 Task: Download   from Email0080 with a subject Subject0076
Action: Mouse moved to (354, 373)
Screenshot: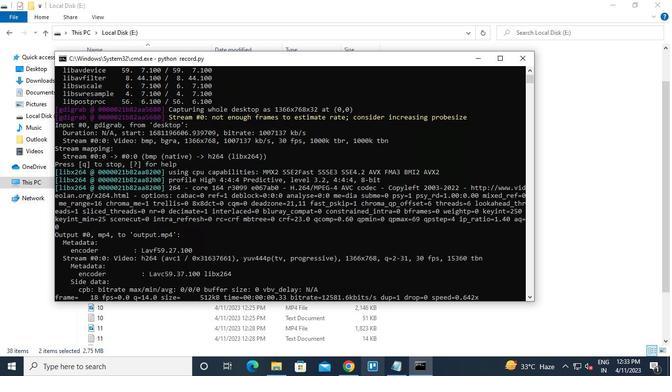 
Action: Mouse pressed left at (354, 373)
Screenshot: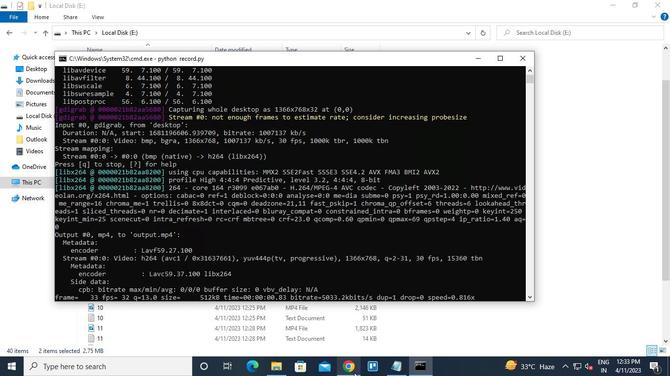 
Action: Mouse moved to (636, 139)
Screenshot: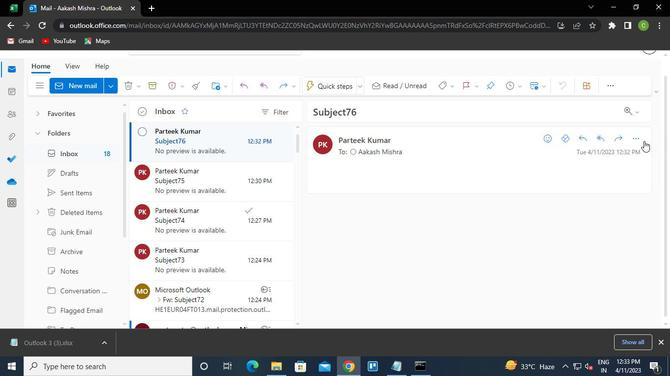 
Action: Mouse pressed left at (636, 139)
Screenshot: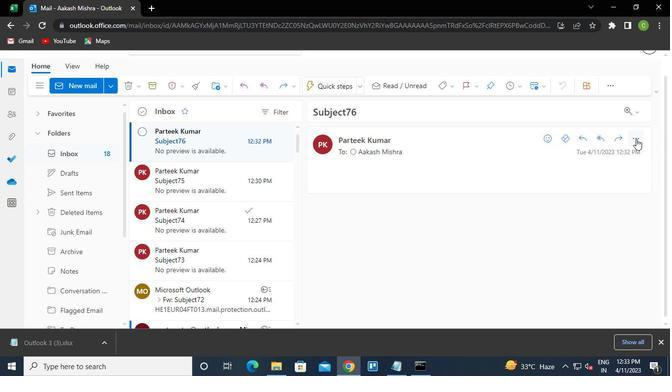 
Action: Mouse moved to (566, 258)
Screenshot: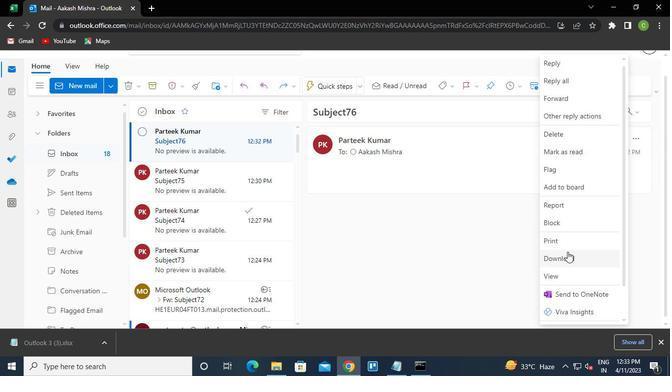 
Action: Mouse pressed left at (566, 258)
Screenshot: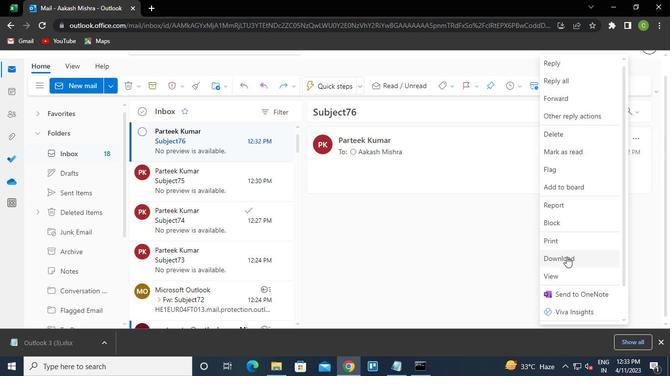 
Action: Mouse moved to (32, 343)
Screenshot: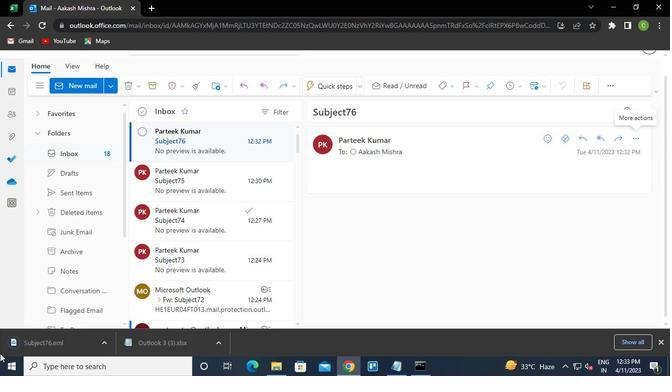 
Action: Mouse pressed left at (32, 343)
Screenshot: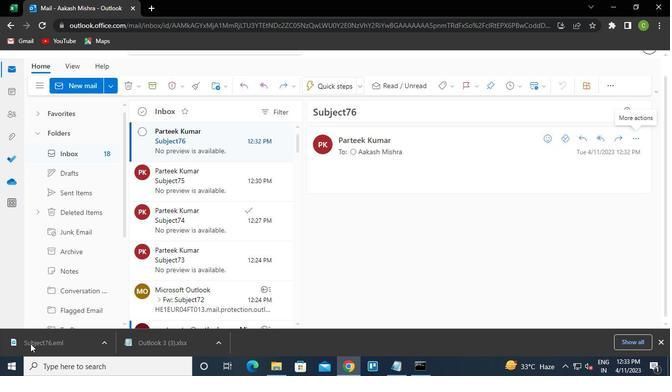 
Action: Mouse moved to (446, 7)
Screenshot: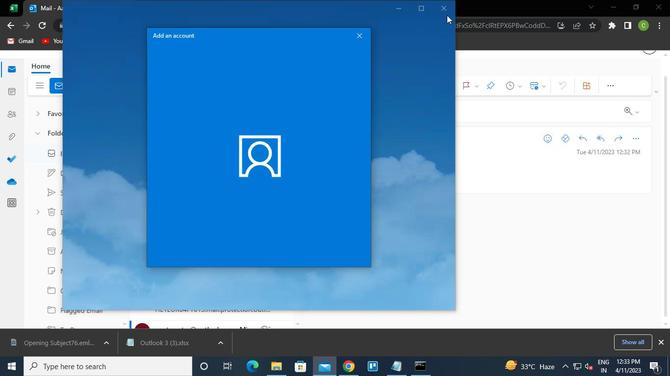 
Action: Mouse pressed left at (446, 7)
Screenshot: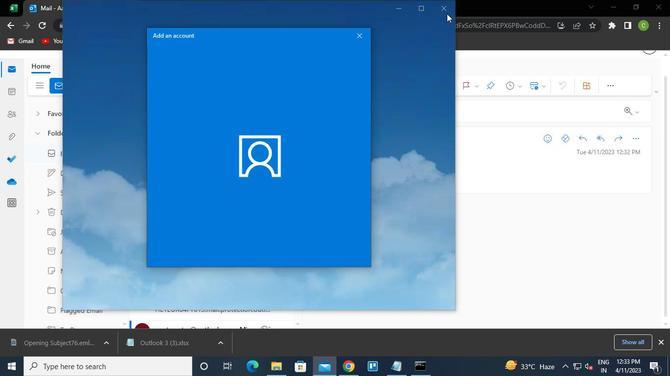 
Action: Mouse moved to (358, 34)
Screenshot: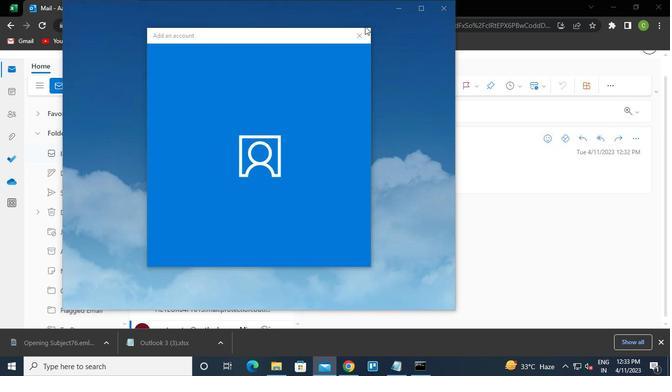 
Action: Mouse pressed left at (358, 34)
Screenshot: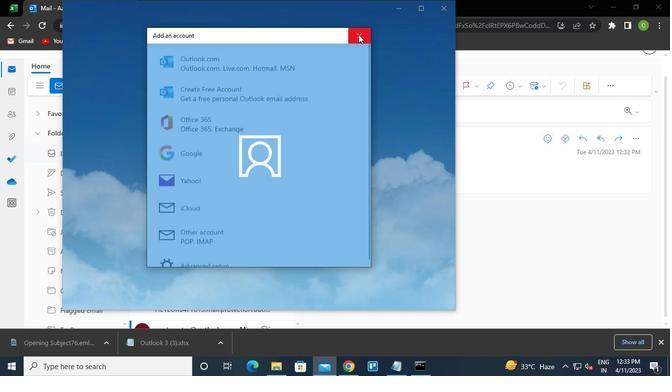 
Action: Mouse moved to (443, 7)
Screenshot: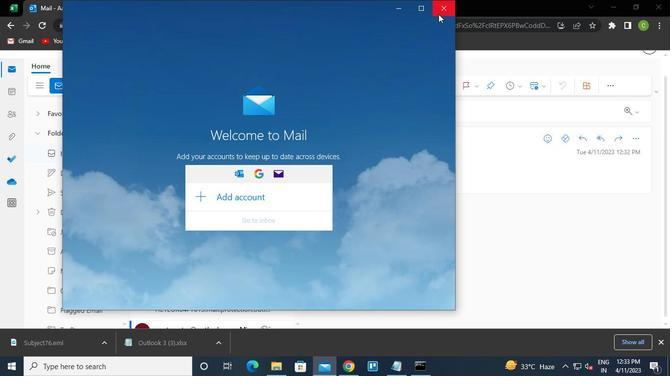
Action: Mouse pressed left at (443, 7)
Screenshot: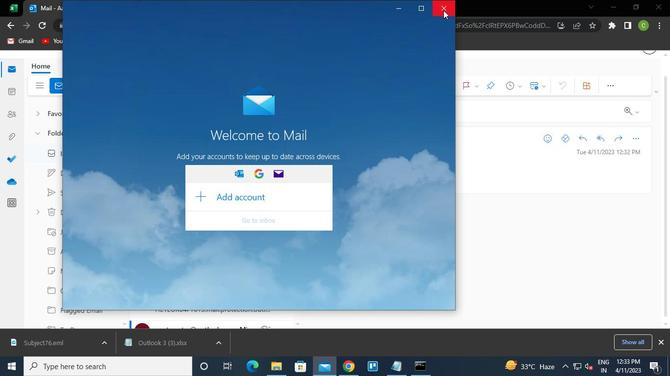 
Action: Mouse moved to (425, 370)
Screenshot: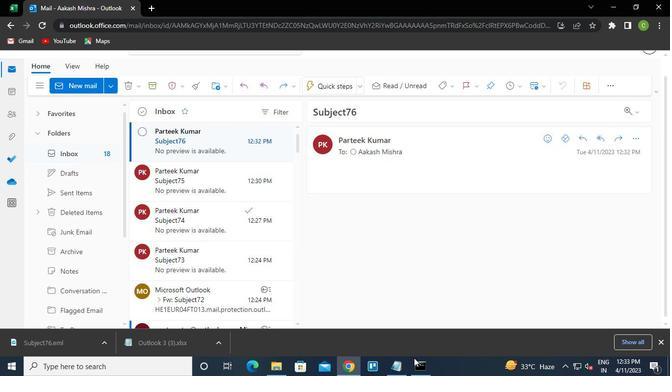 
Action: Mouse pressed left at (425, 370)
Screenshot: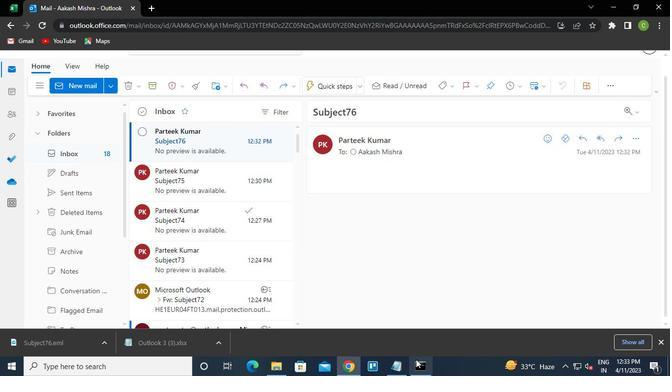 
Action: Mouse moved to (523, 55)
Screenshot: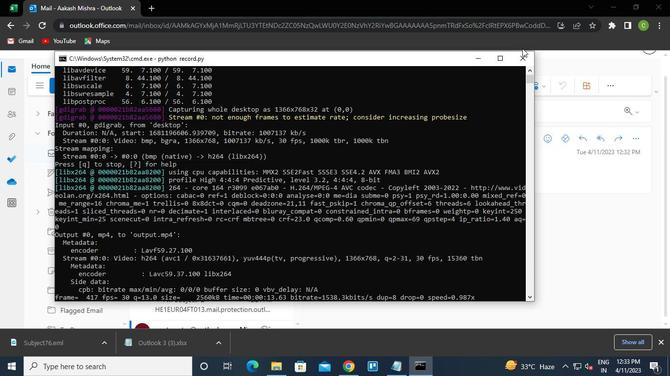 
Action: Mouse pressed left at (523, 55)
Screenshot: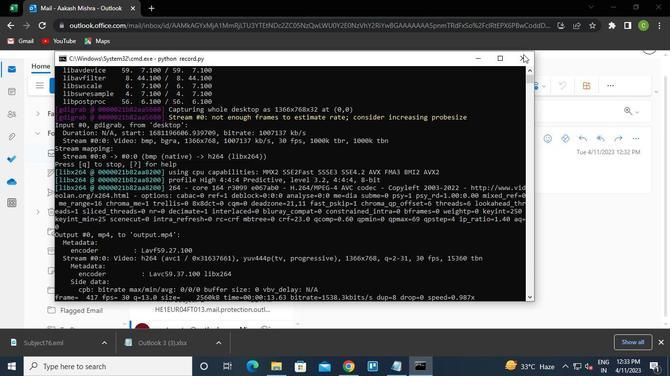 
